 Task: Toggle the audio filter "Audio Spatializer".
Action: Mouse moved to (123, 16)
Screenshot: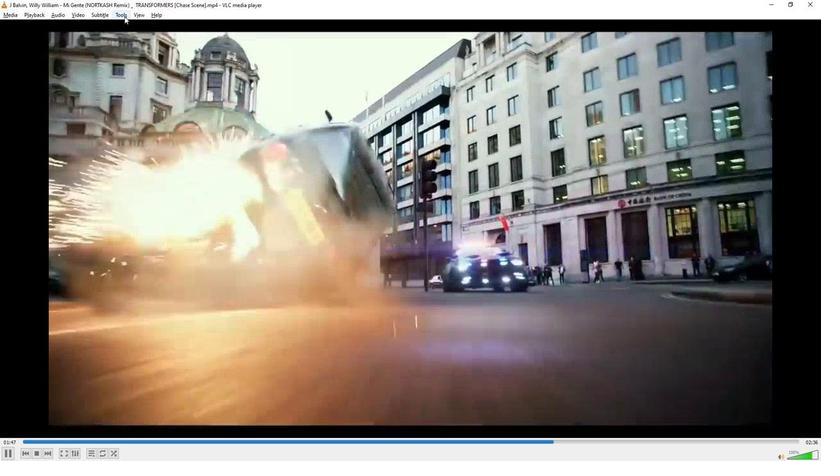 
Action: Mouse pressed left at (123, 16)
Screenshot: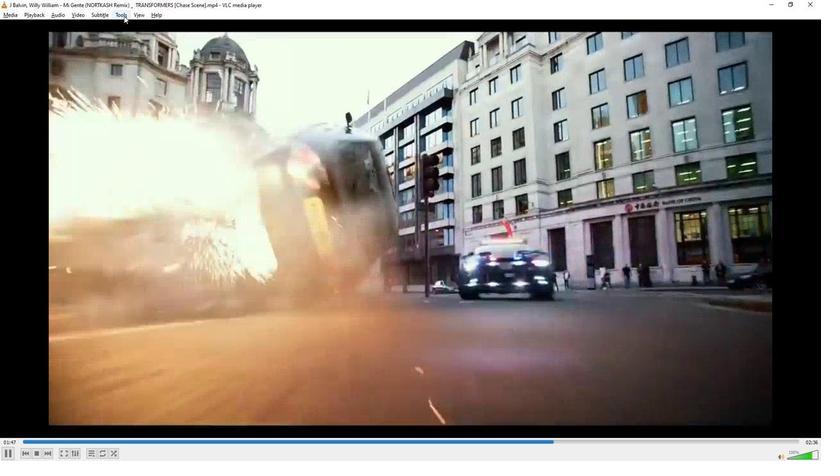 
Action: Mouse moved to (143, 116)
Screenshot: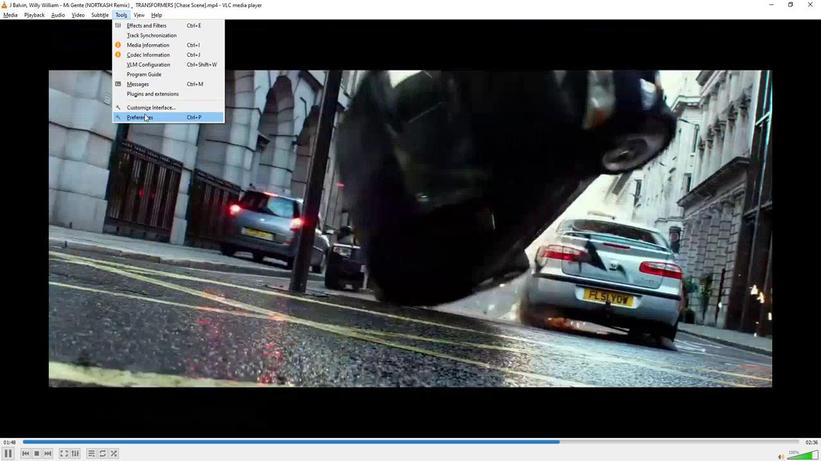 
Action: Mouse pressed left at (143, 116)
Screenshot: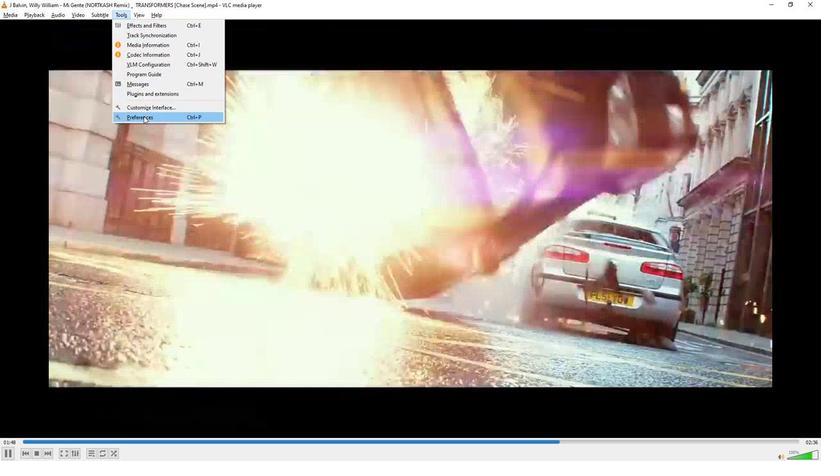 
Action: Mouse moved to (237, 347)
Screenshot: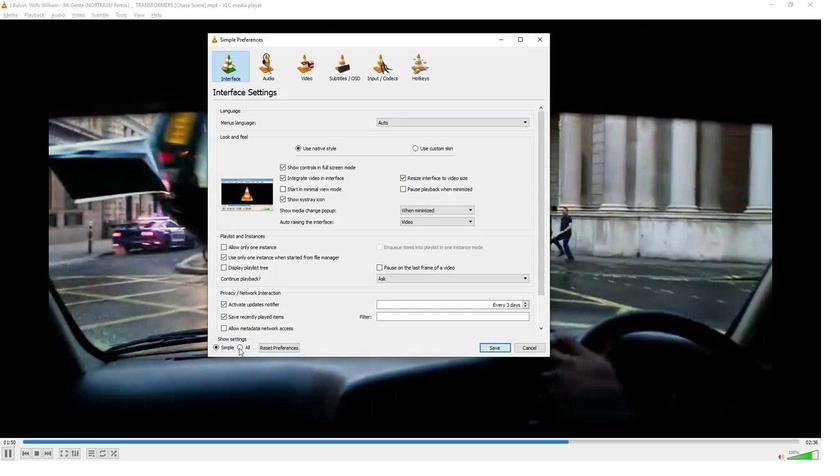 
Action: Mouse pressed left at (237, 347)
Screenshot: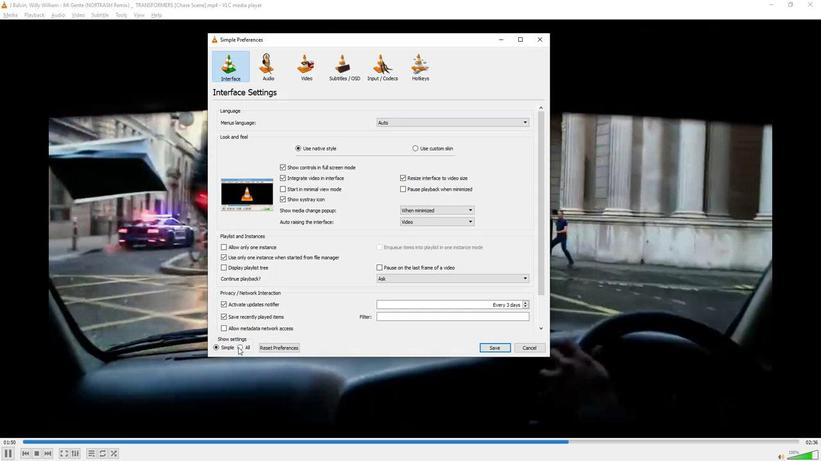 
Action: Mouse moved to (261, 155)
Screenshot: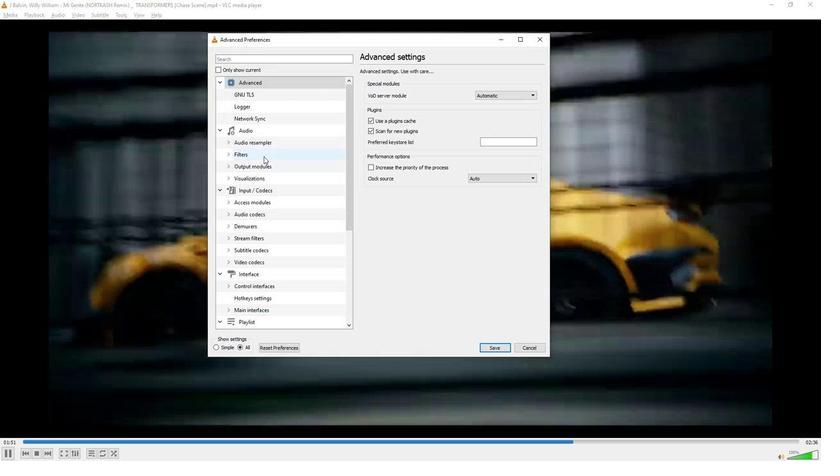 
Action: Mouse pressed left at (261, 155)
Screenshot: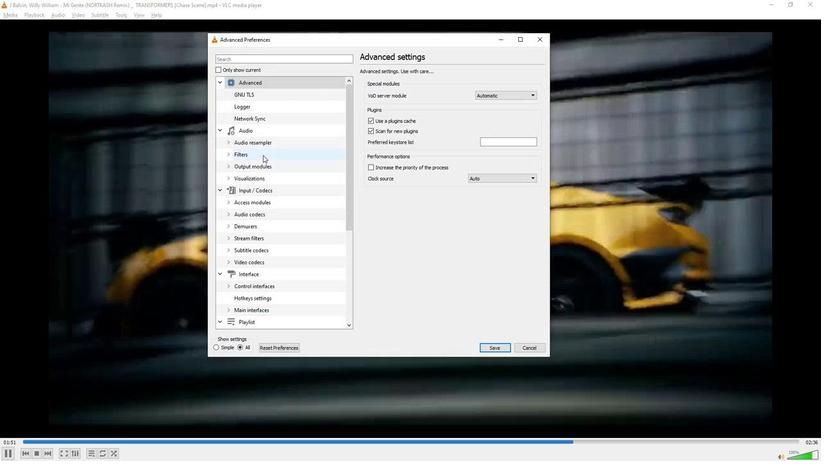 
Action: Mouse moved to (457, 91)
Screenshot: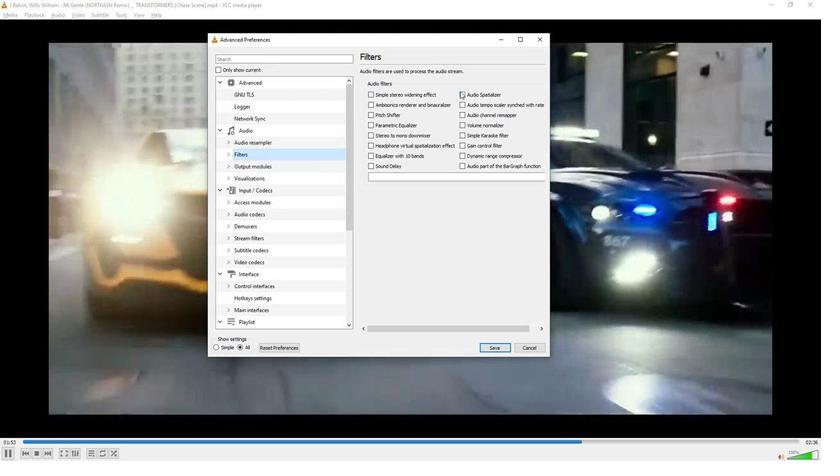 
Action: Mouse pressed left at (457, 91)
Screenshot: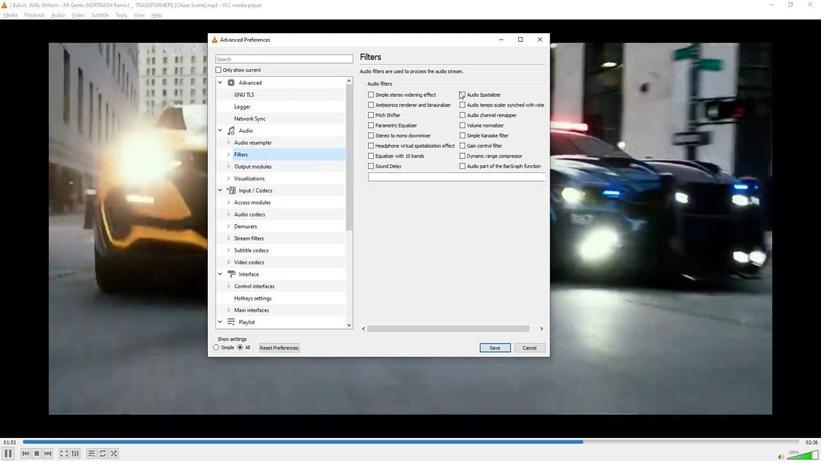 
Action: Mouse moved to (460, 96)
Screenshot: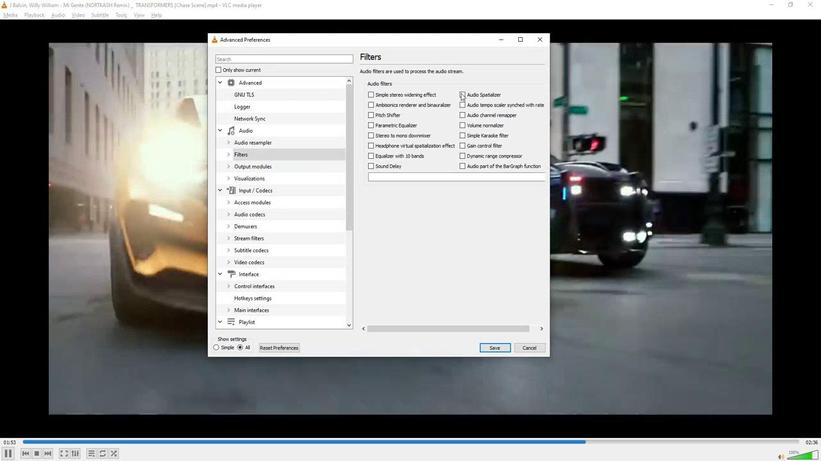 
Action: Mouse pressed left at (460, 96)
Screenshot: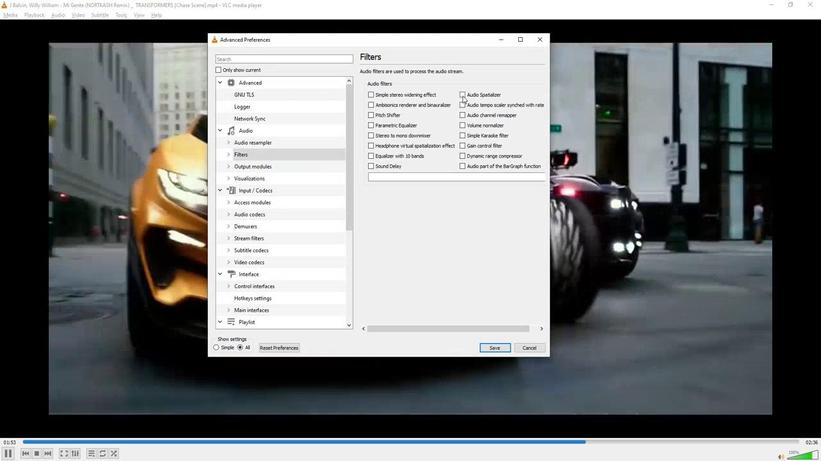 
Action: Mouse moved to (422, 245)
Screenshot: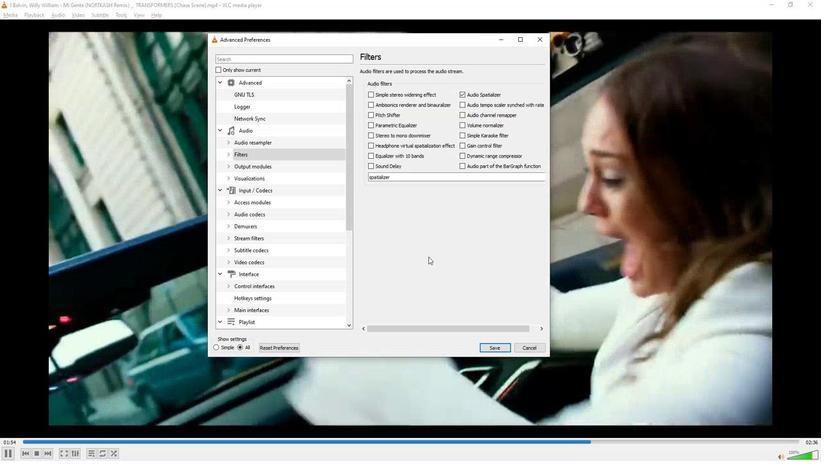 
